 Task: Sort the products in the category "Guacamole" by unit price (low first).
Action: Mouse moved to (724, 242)
Screenshot: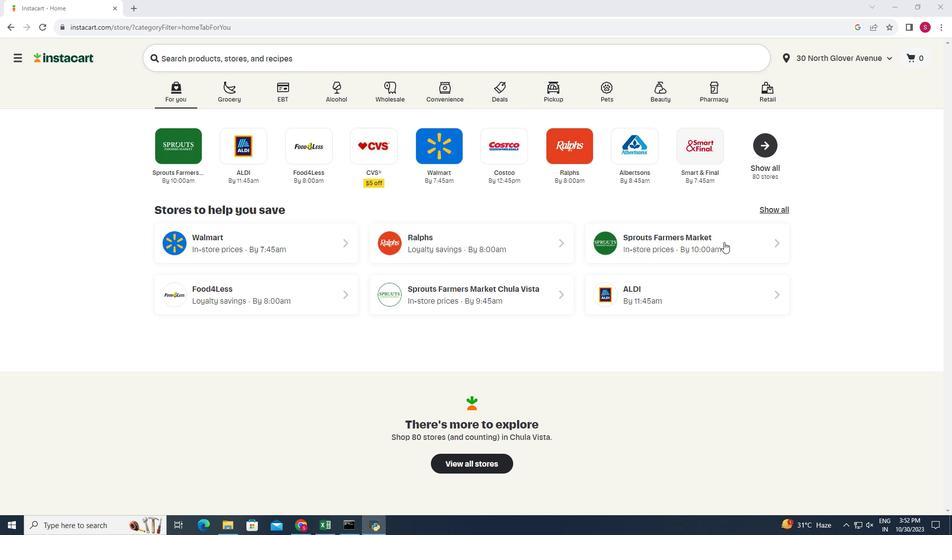 
Action: Mouse pressed left at (724, 242)
Screenshot: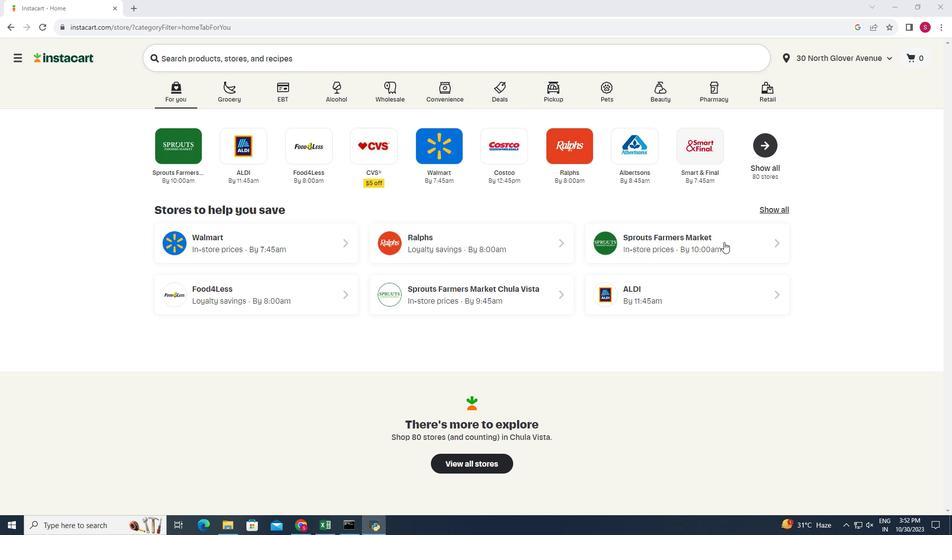 
Action: Mouse moved to (19, 431)
Screenshot: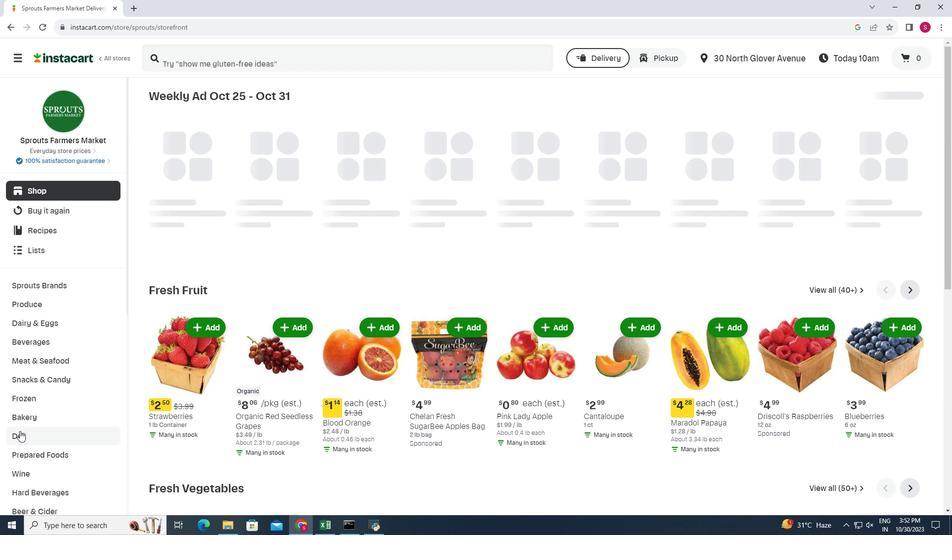 
Action: Mouse pressed left at (19, 431)
Screenshot: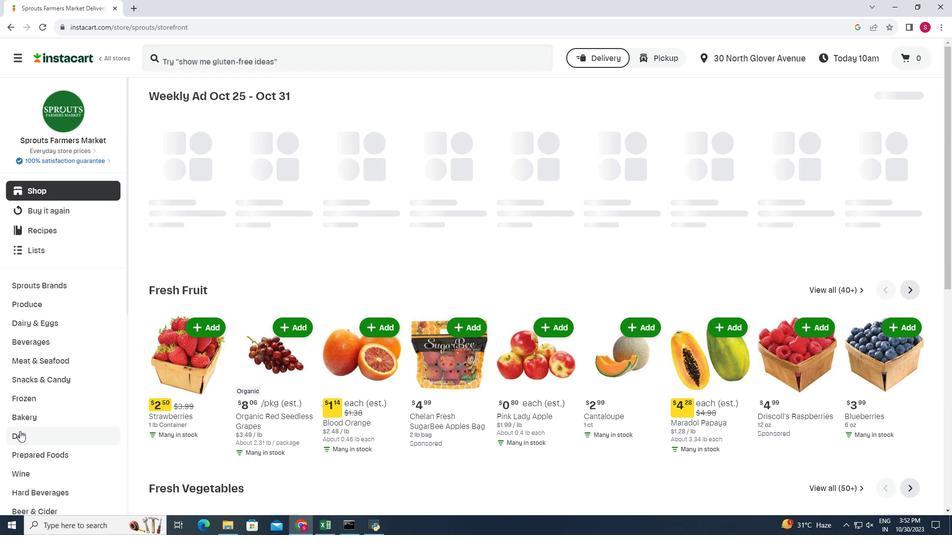 
Action: Mouse moved to (315, 123)
Screenshot: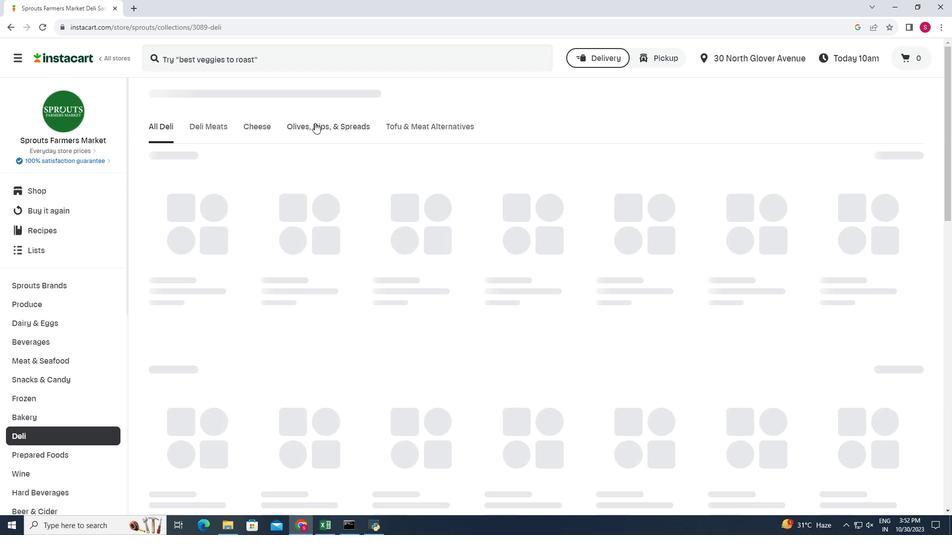 
Action: Mouse pressed left at (315, 123)
Screenshot: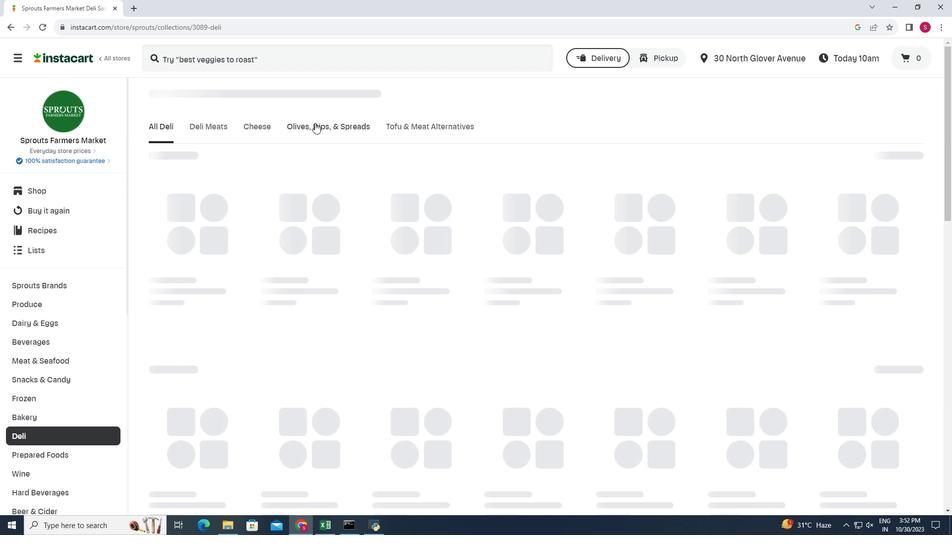 
Action: Mouse moved to (306, 166)
Screenshot: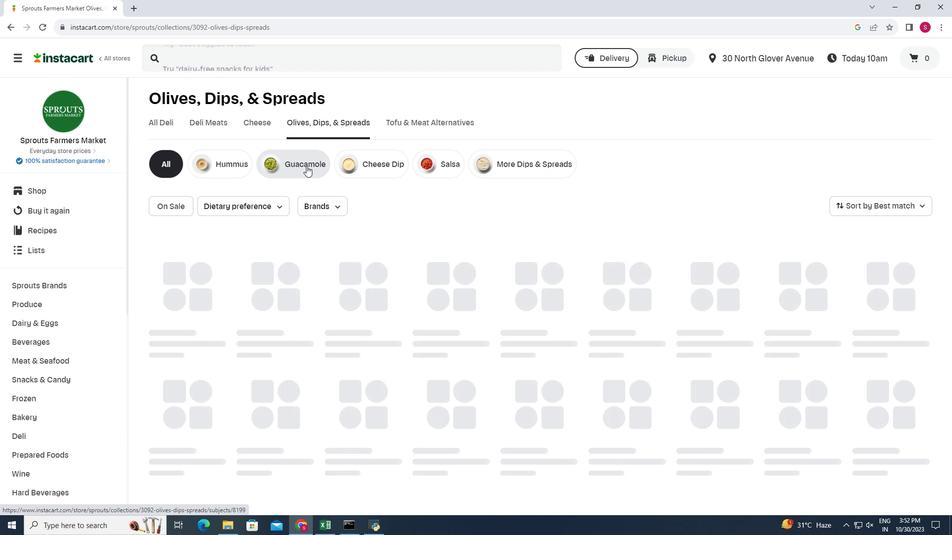 
Action: Mouse pressed left at (306, 166)
Screenshot: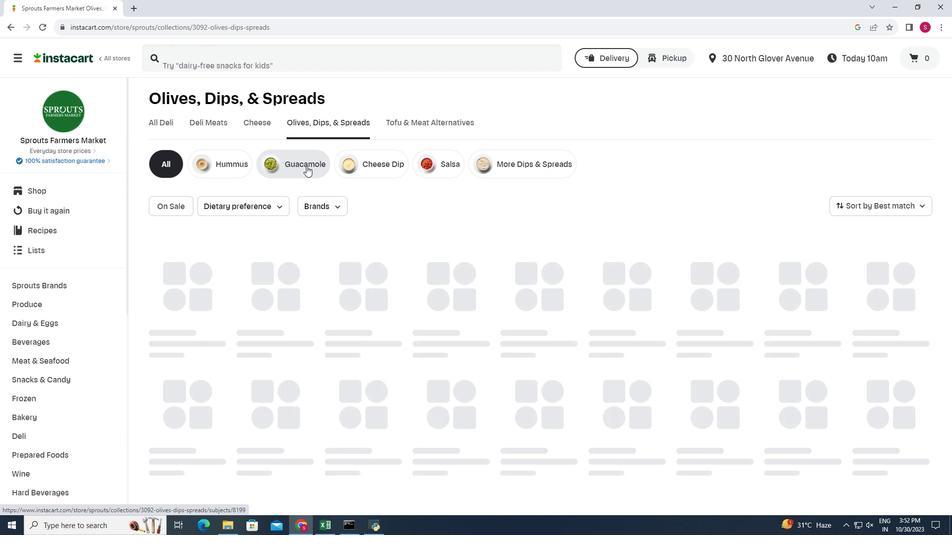 
Action: Mouse moved to (913, 202)
Screenshot: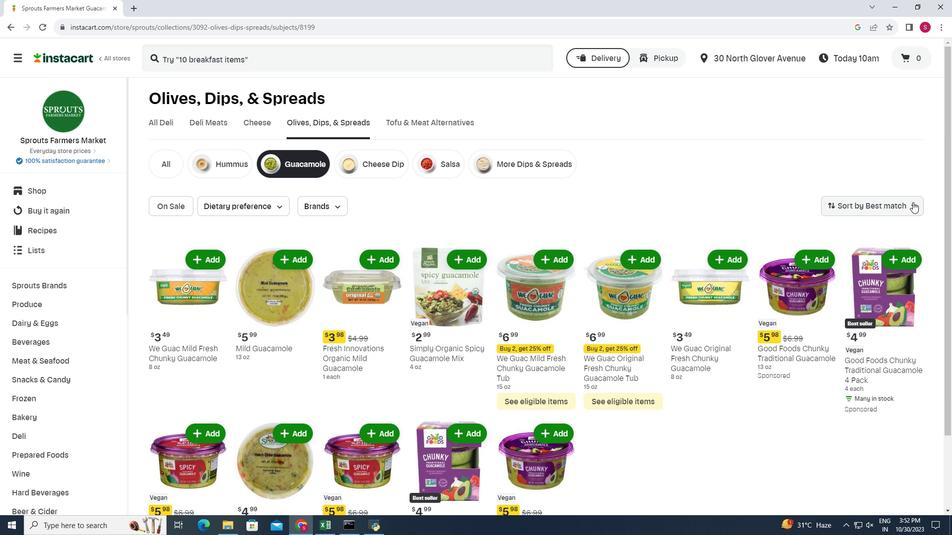 
Action: Mouse pressed left at (913, 202)
Screenshot: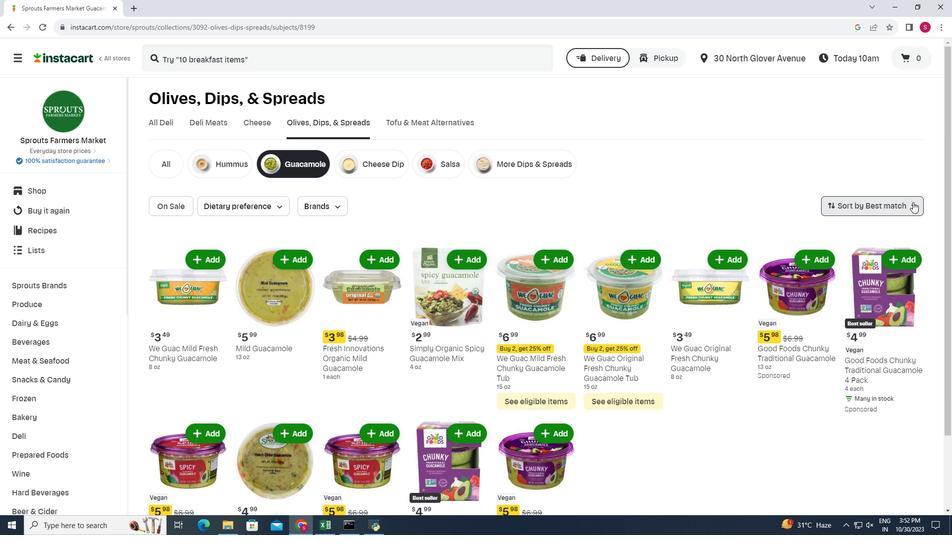 
Action: Mouse moved to (887, 292)
Screenshot: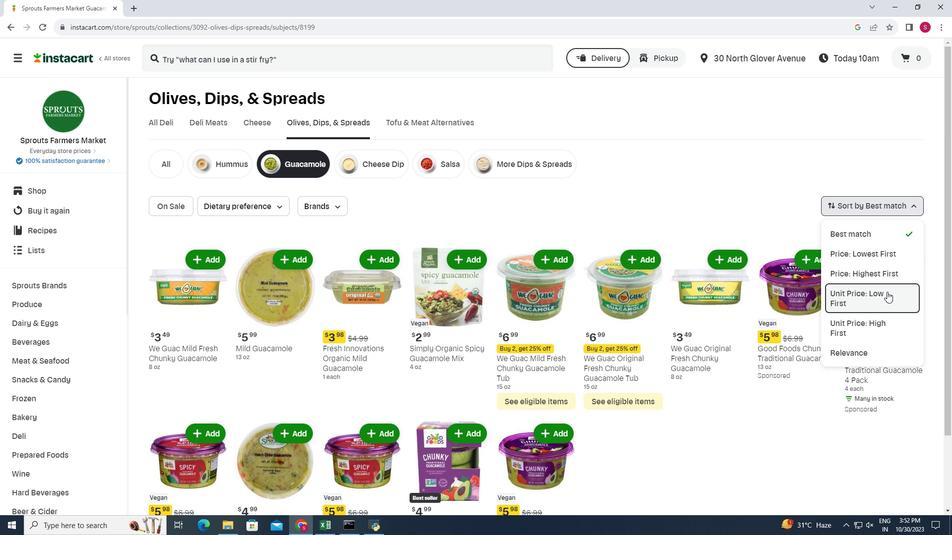 
Action: Mouse pressed left at (887, 292)
Screenshot: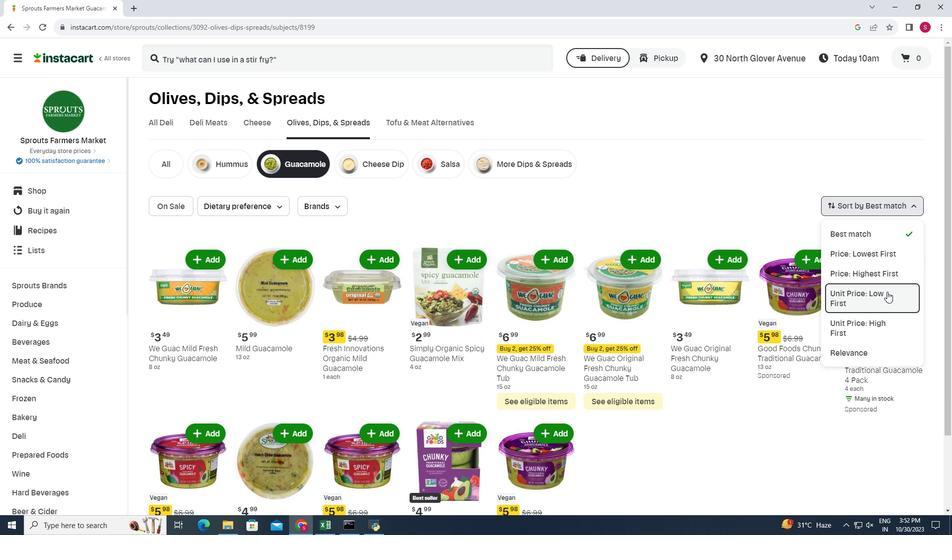 
Action: Mouse moved to (530, 233)
Screenshot: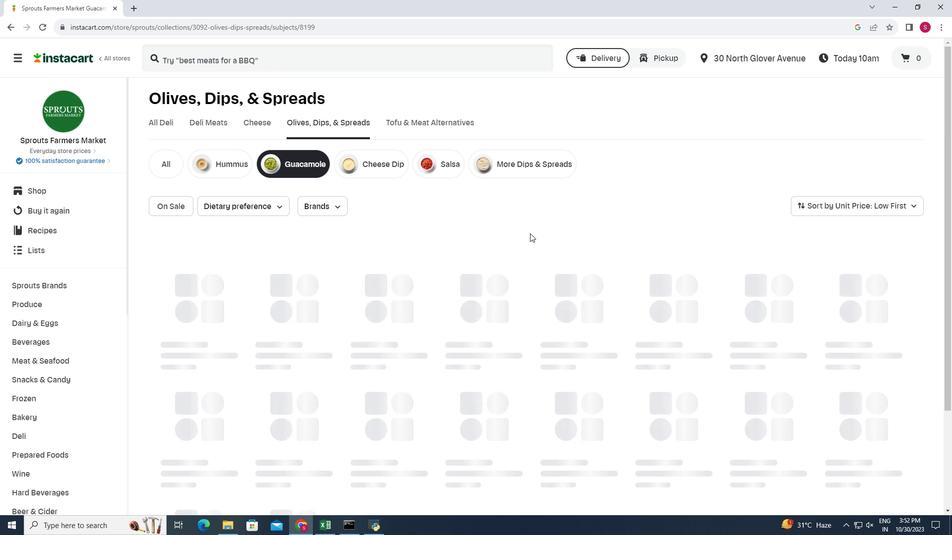 
Action: Mouse scrolled (530, 233) with delta (0, 0)
Screenshot: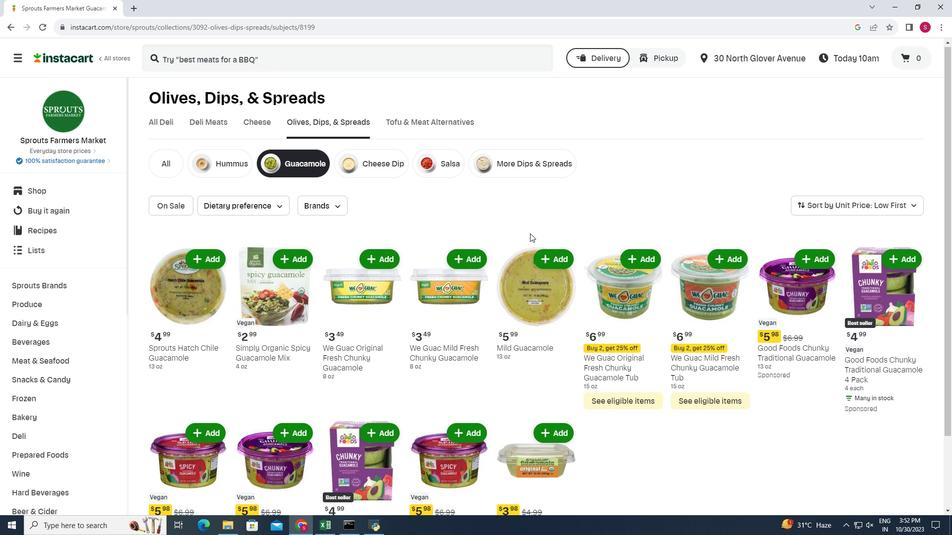 
Action: Mouse scrolled (530, 233) with delta (0, 0)
Screenshot: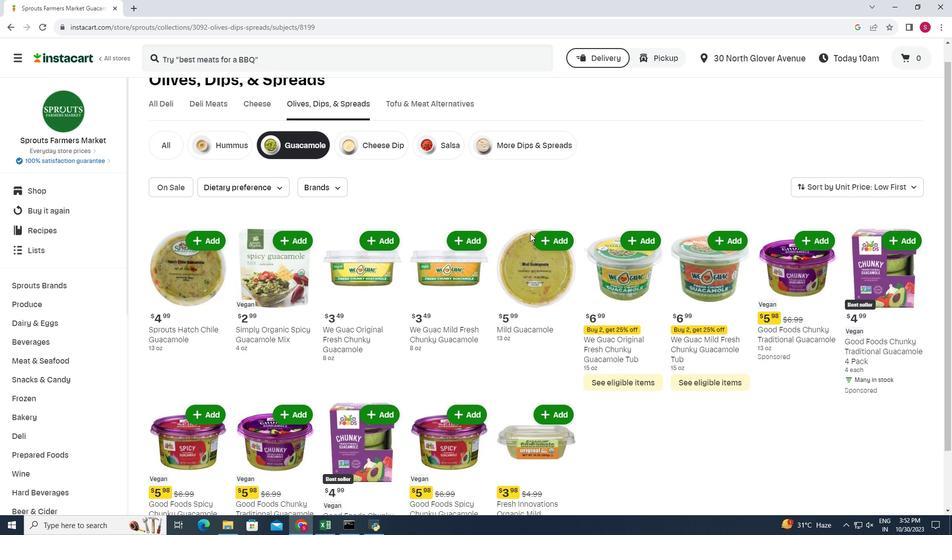 
Action: Mouse scrolled (530, 233) with delta (0, 0)
Screenshot: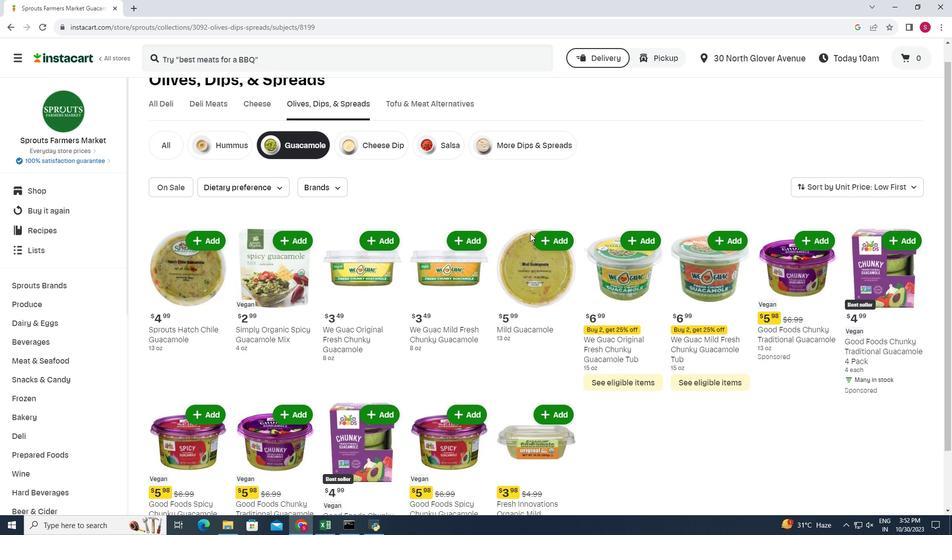 
Action: Mouse scrolled (530, 233) with delta (0, 0)
Screenshot: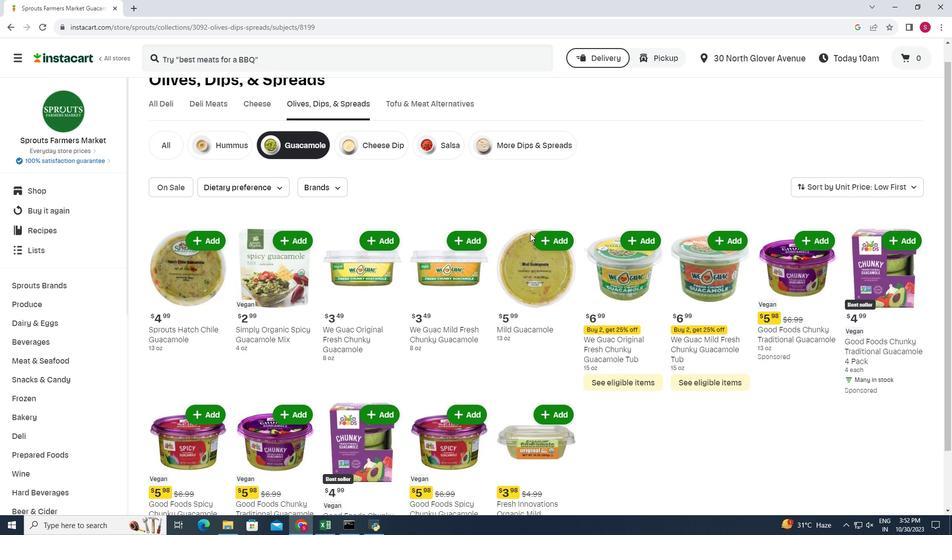 
Action: Mouse scrolled (530, 233) with delta (0, 0)
Screenshot: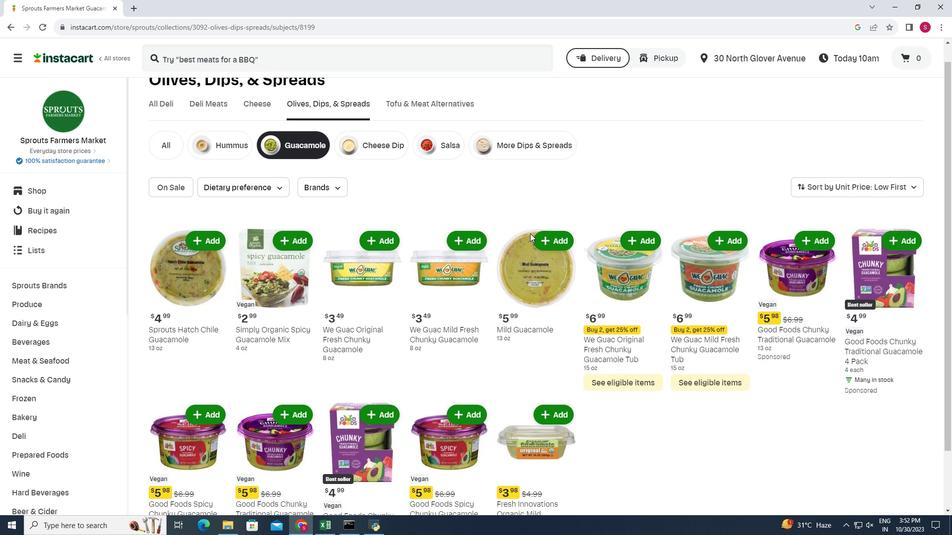 
Action: Mouse scrolled (530, 233) with delta (0, 0)
Screenshot: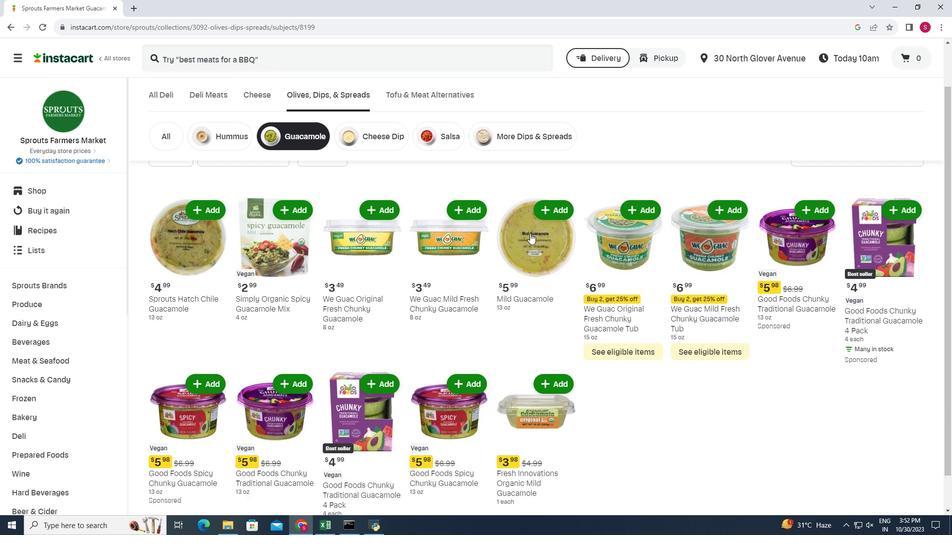
Action: Mouse scrolled (530, 233) with delta (0, 0)
Screenshot: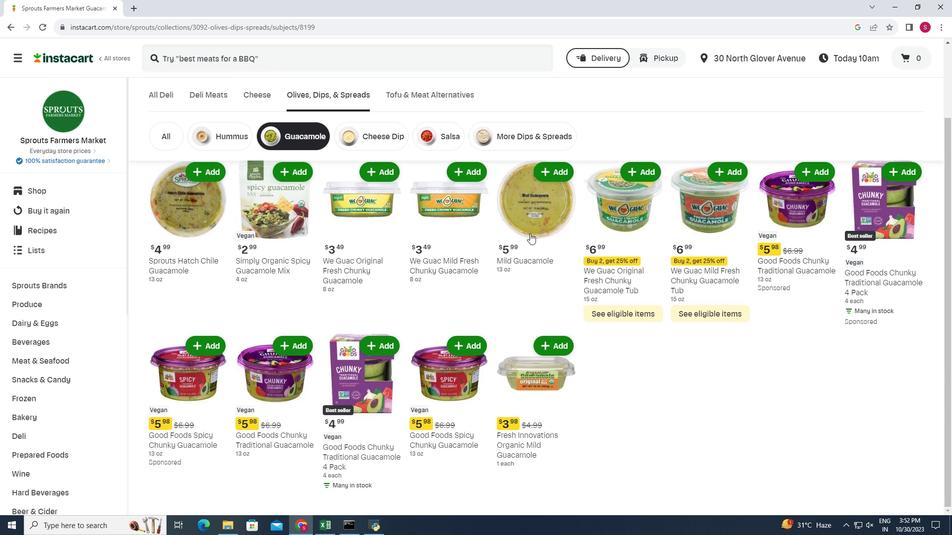 
Action: Mouse moved to (529, 234)
Screenshot: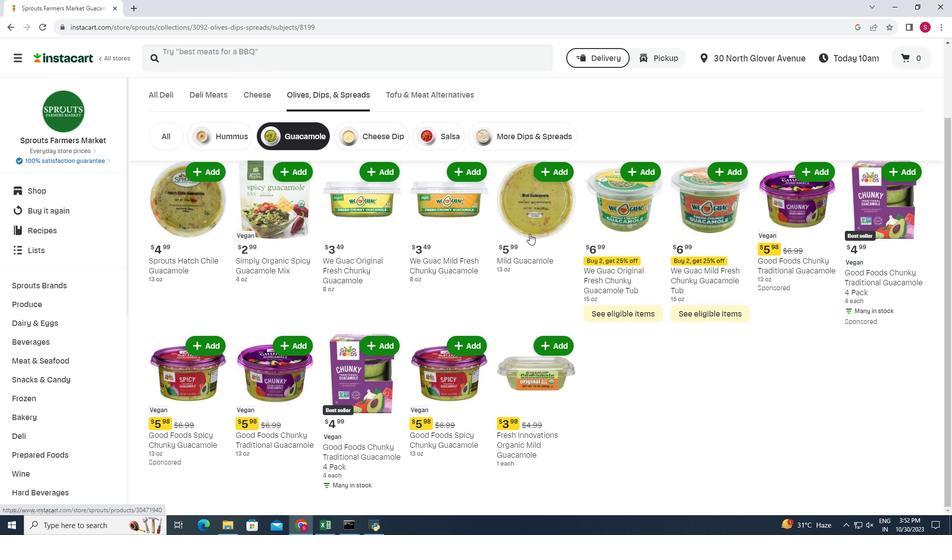 
